 Task: Select Yellow Colour To Highlight The Text
Action: Mouse moved to (350, 317)
Screenshot: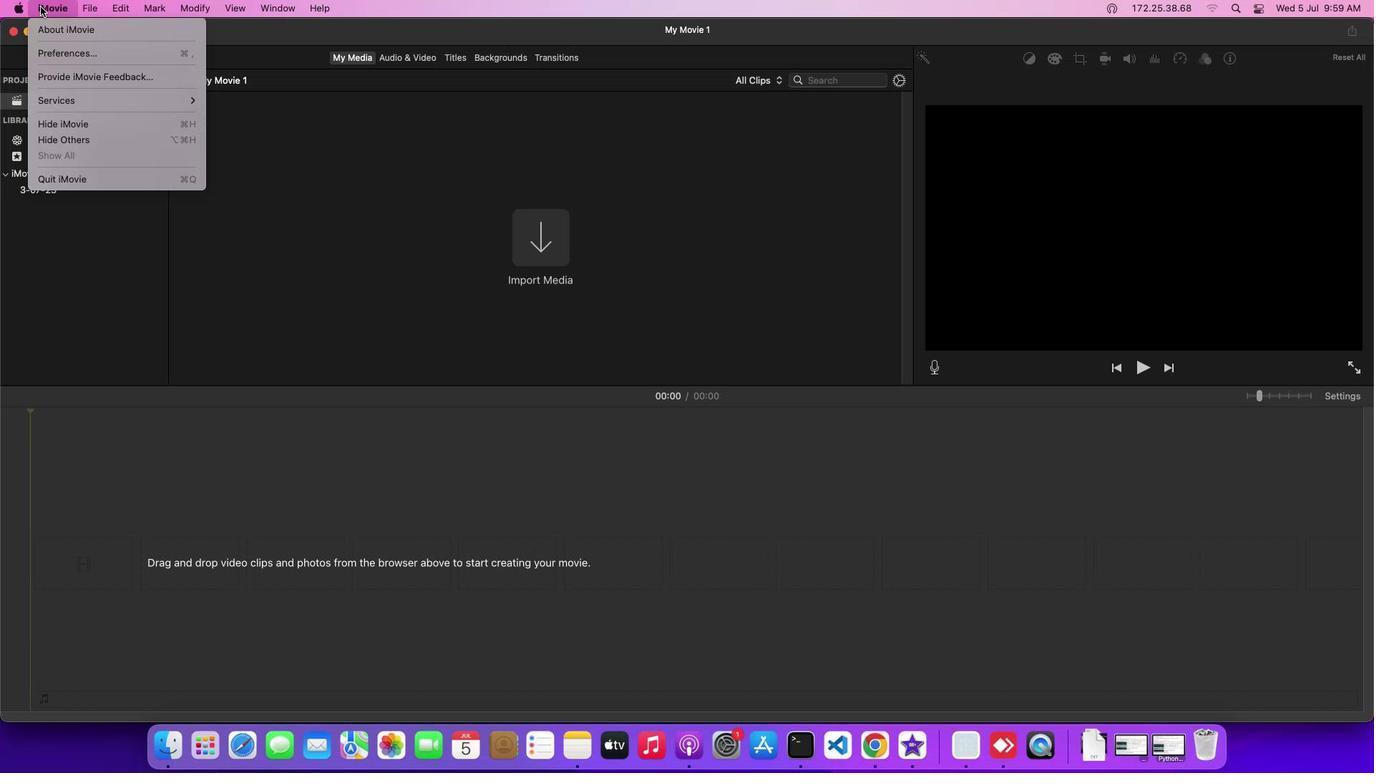 
Action: Mouse pressed left at (350, 317)
Screenshot: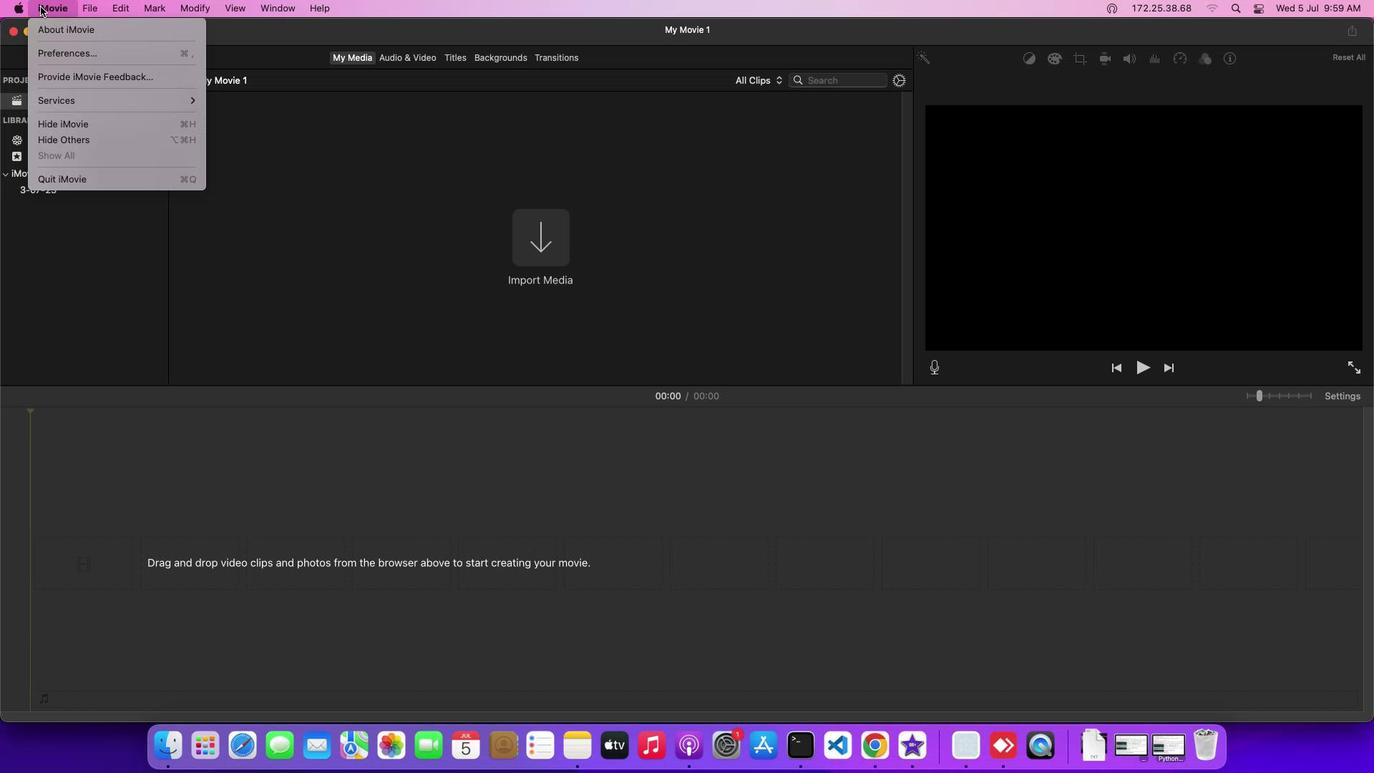 
Action: Mouse moved to (372, 336)
Screenshot: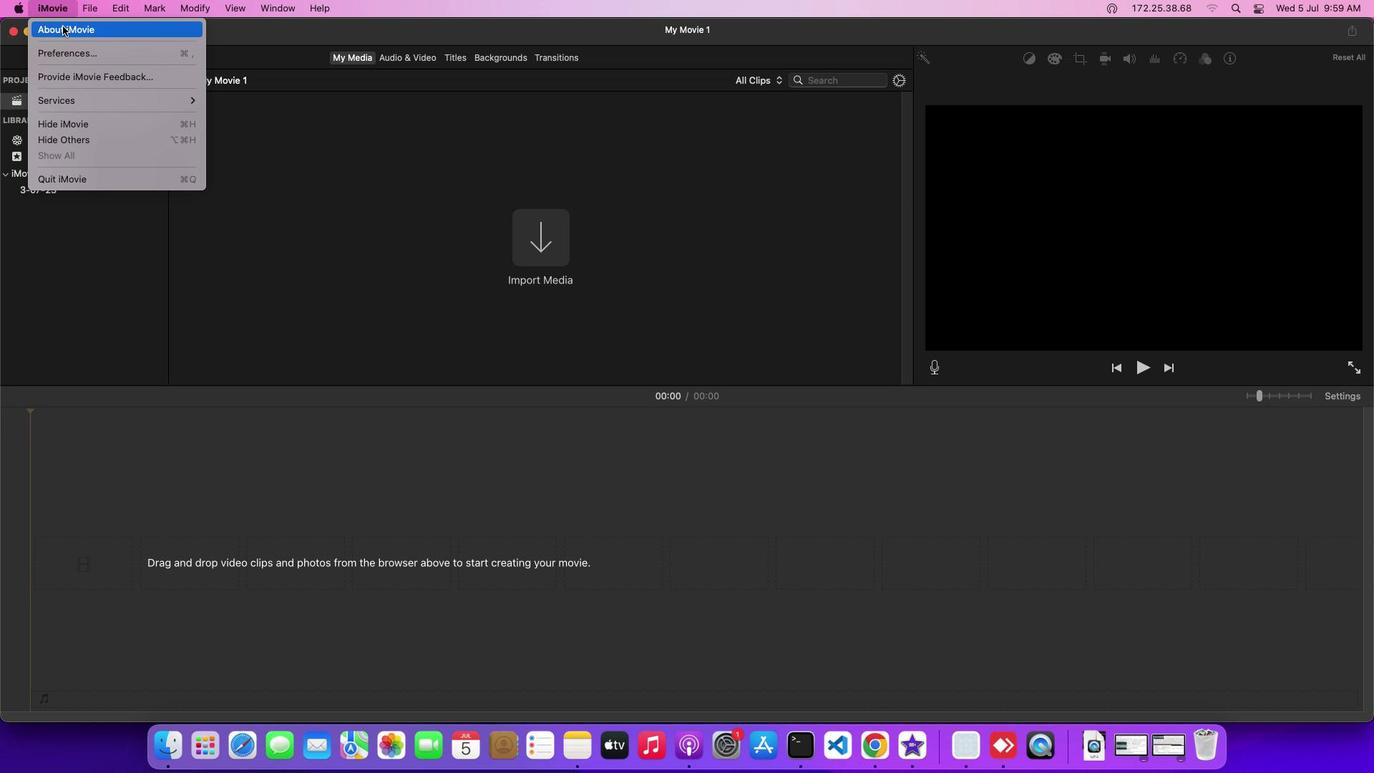 
Action: Mouse pressed left at (372, 336)
Screenshot: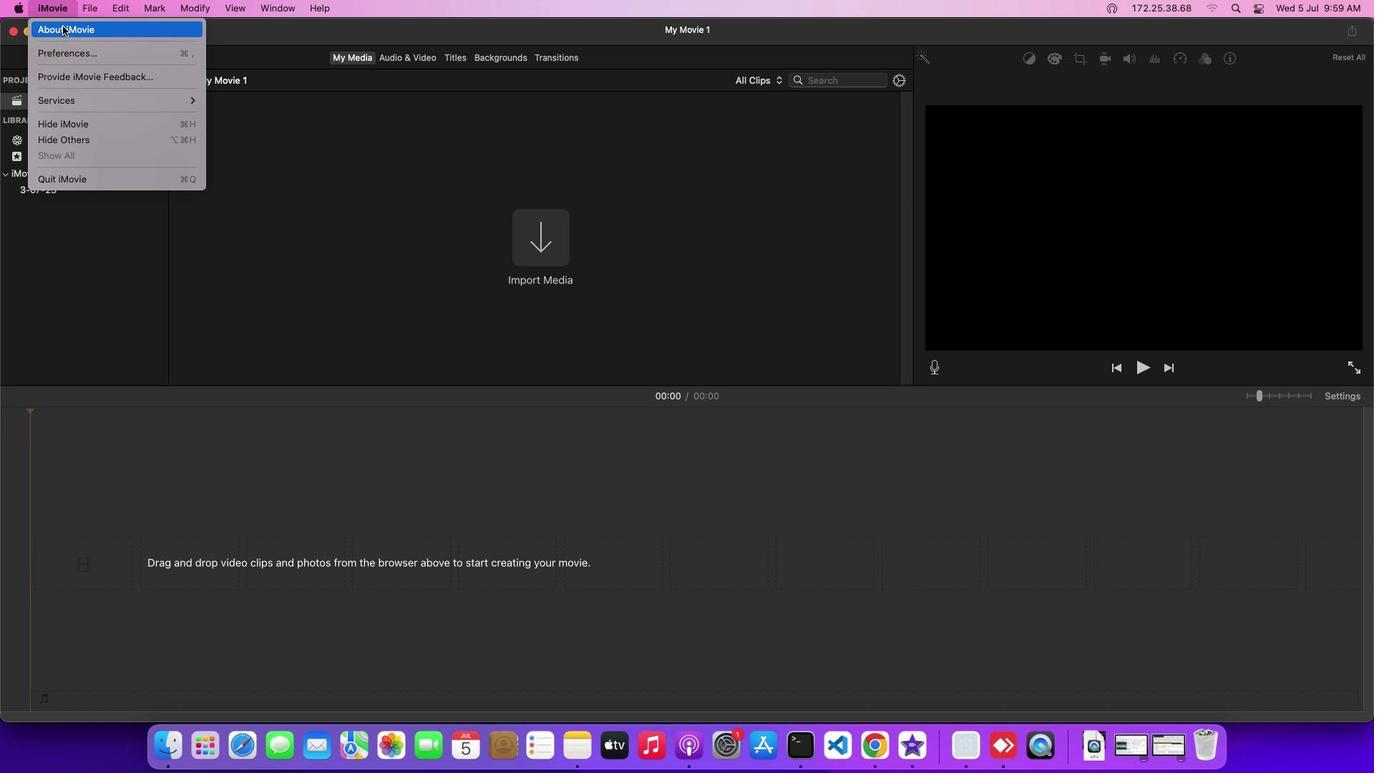 
Action: Mouse moved to (1139, 733)
Screenshot: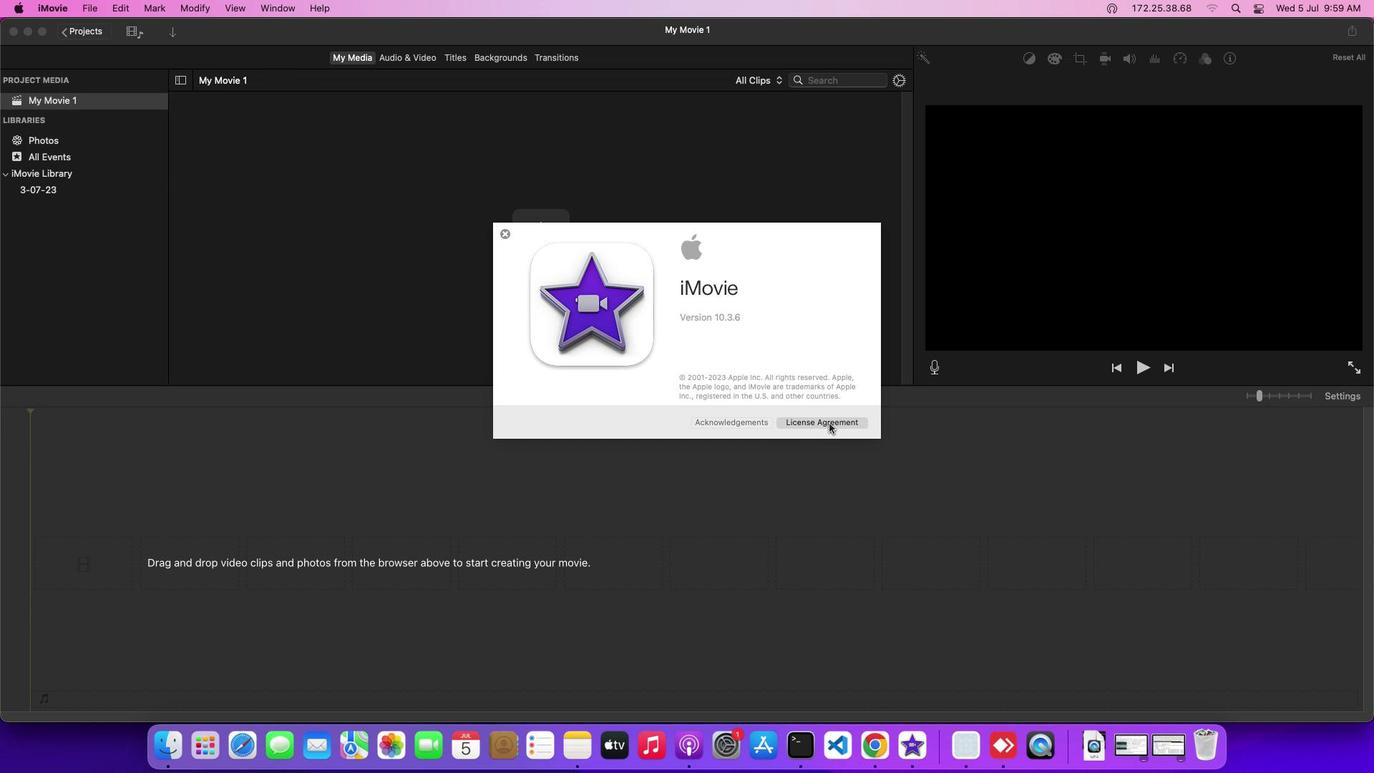 
Action: Mouse pressed left at (1139, 733)
Screenshot: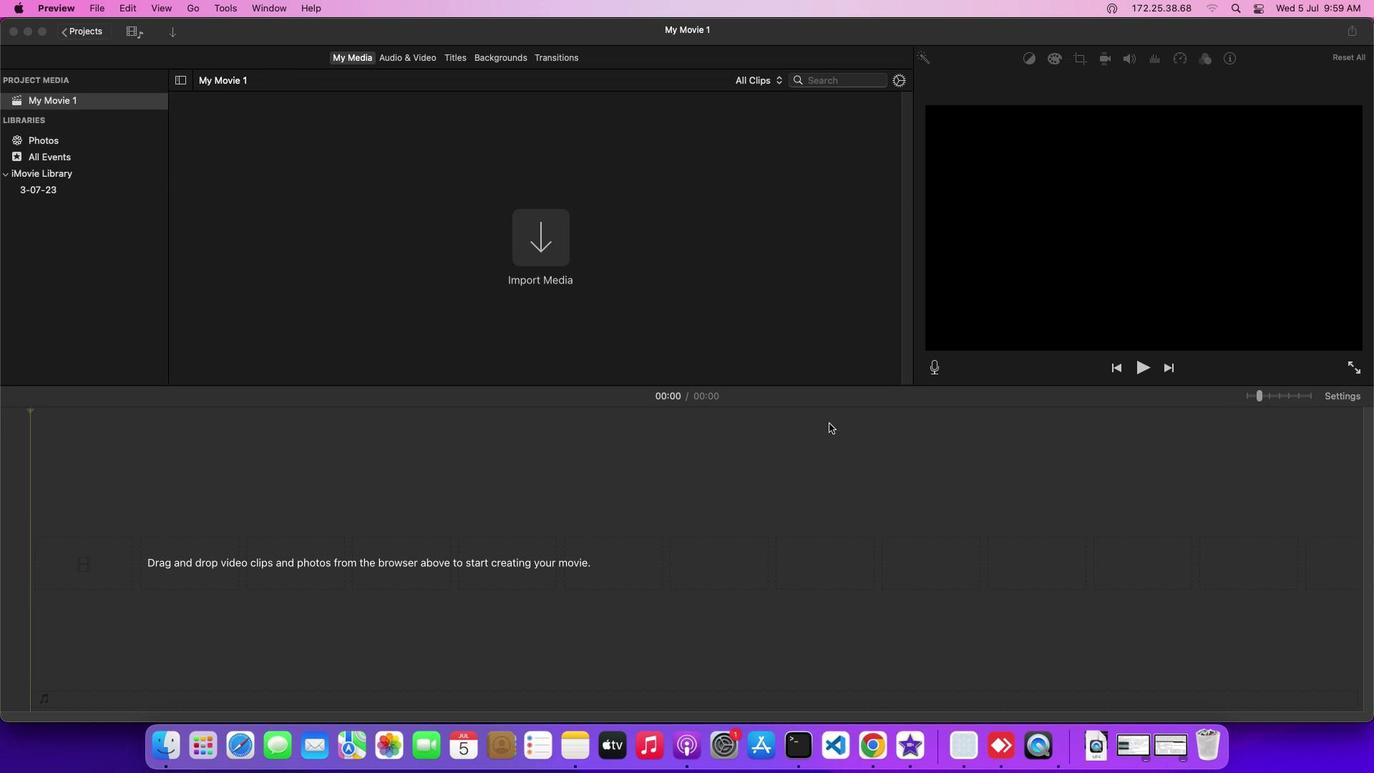 
Action: Mouse moved to (1152, 377)
Screenshot: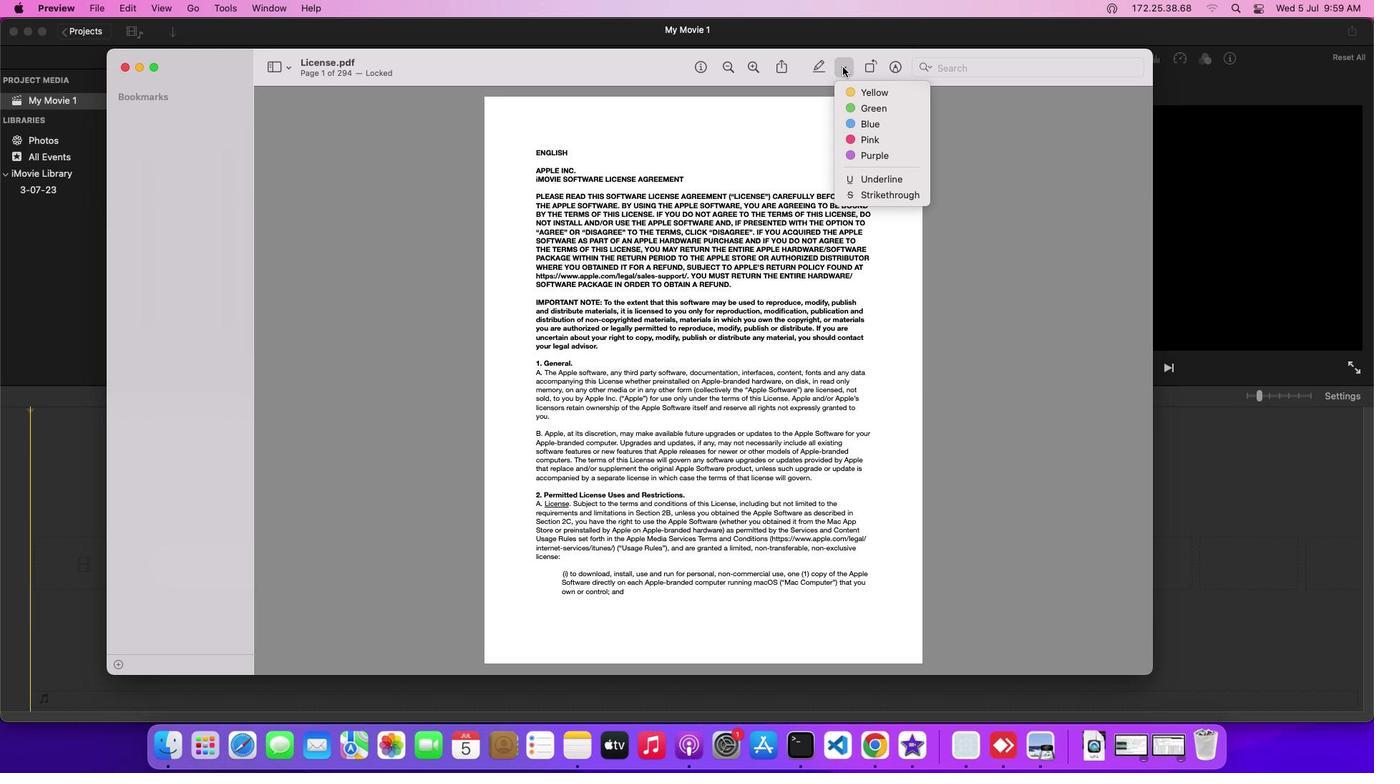 
Action: Mouse pressed left at (1152, 377)
Screenshot: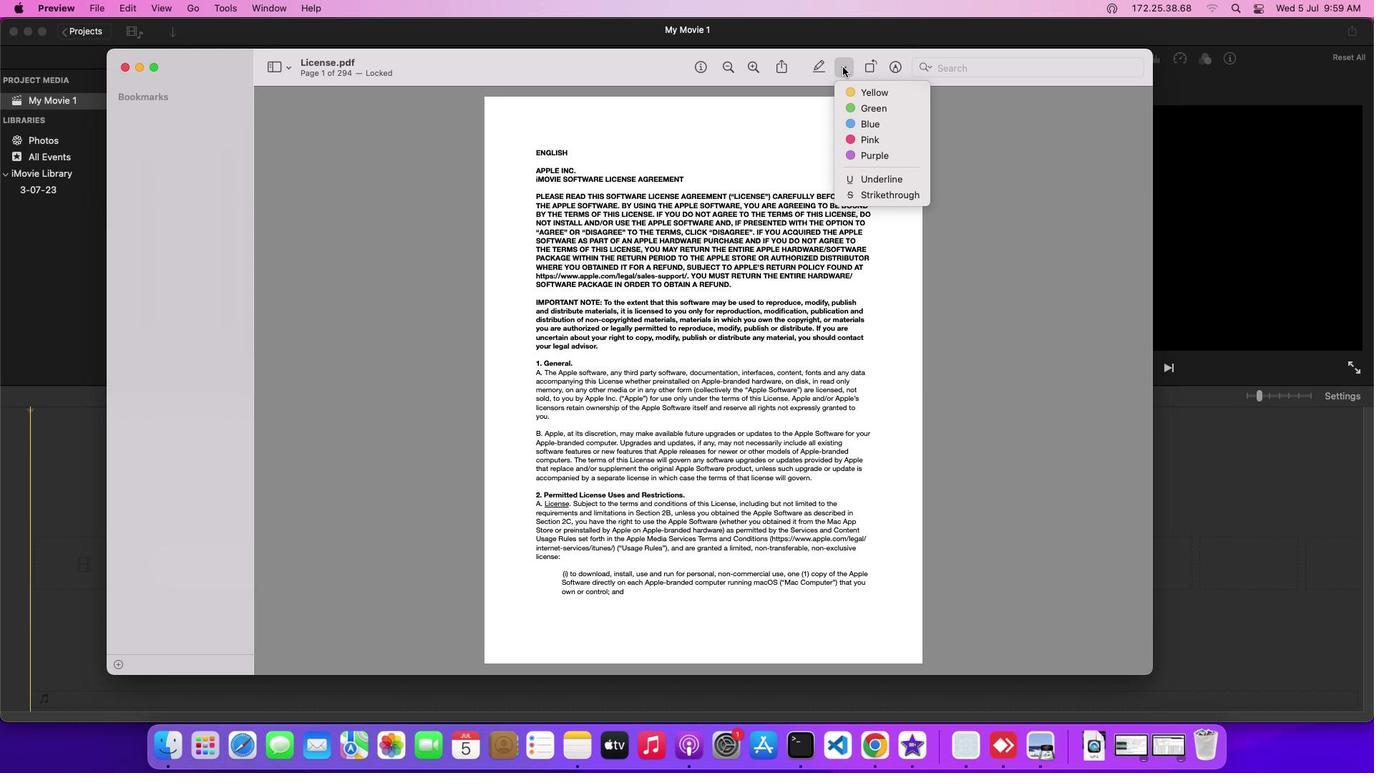 
Action: Mouse moved to (1158, 399)
Screenshot: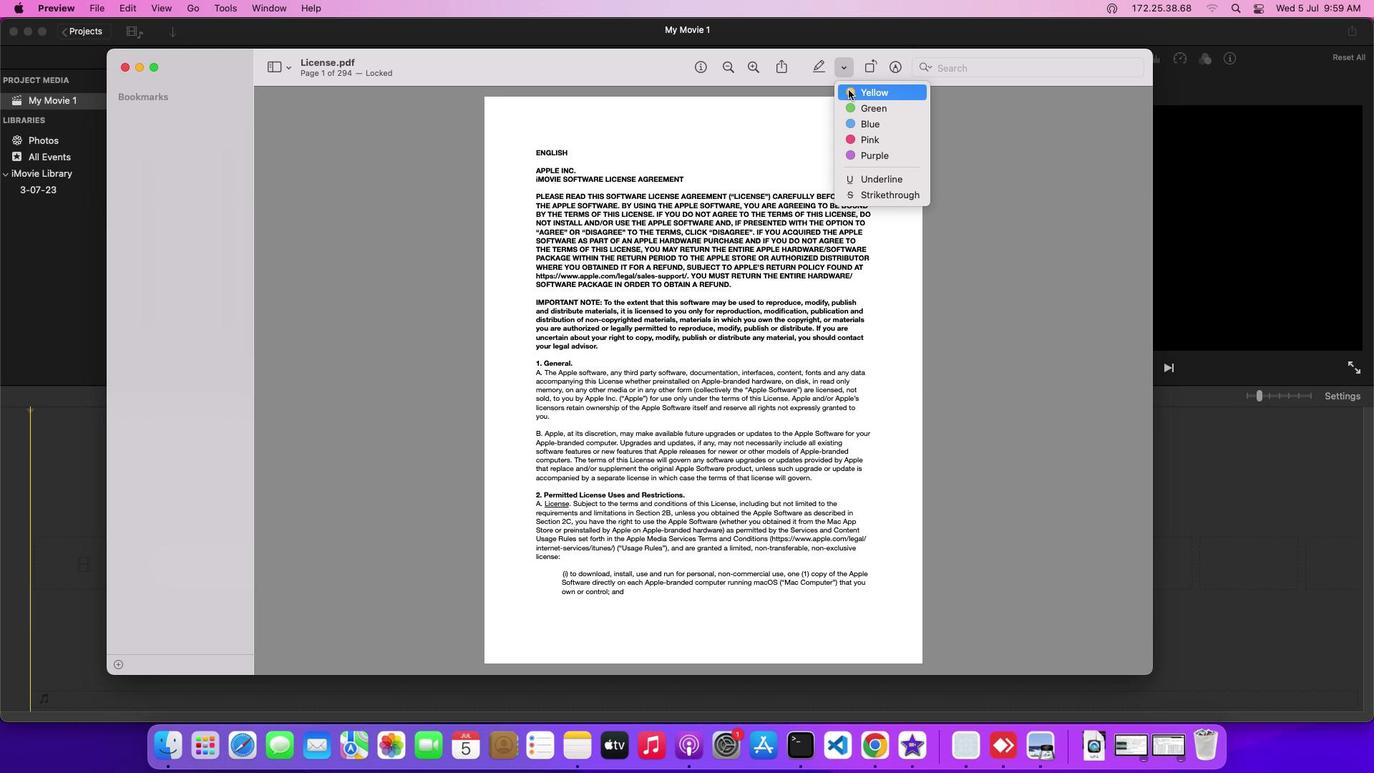 
Action: Mouse pressed left at (1158, 399)
Screenshot: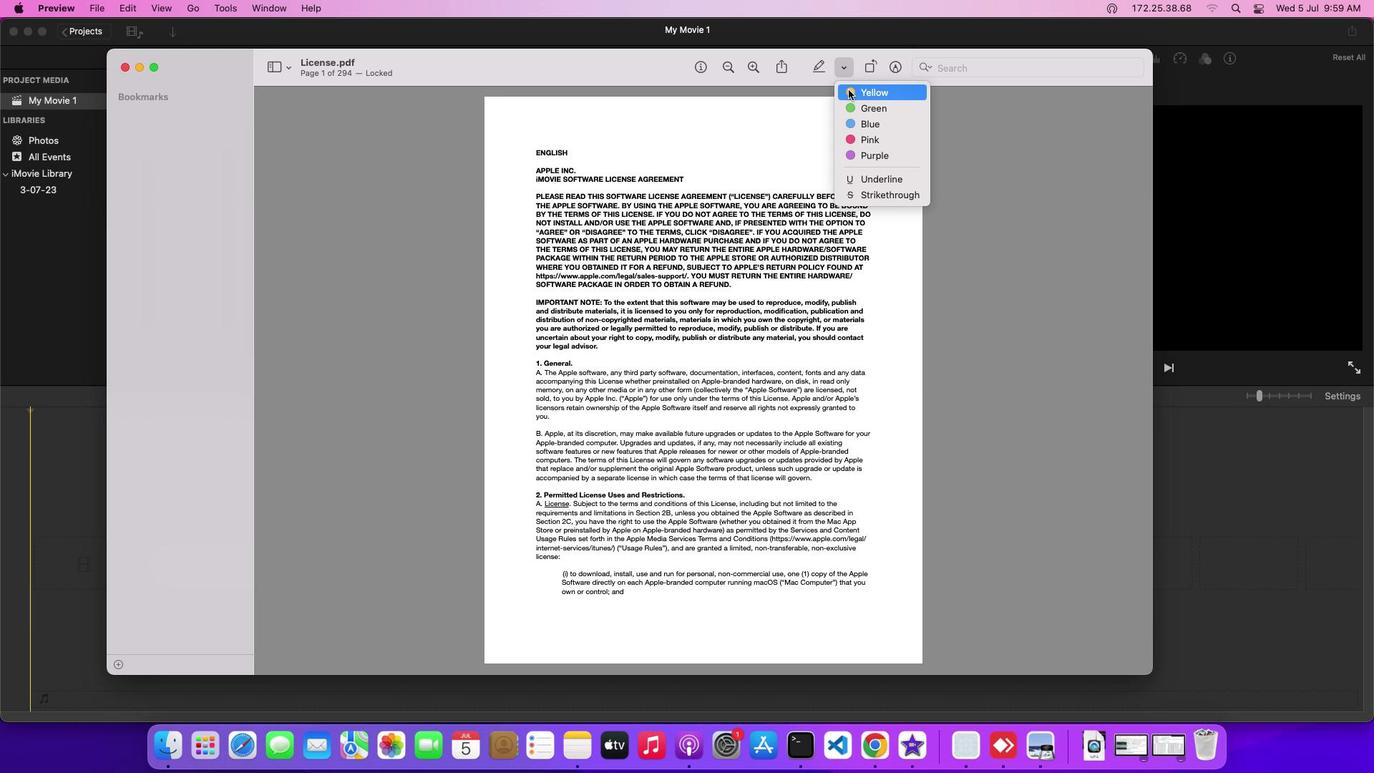 
